 Task: Create a due date automation trigger when advanced on, on the wednesday before a card is due add fields with custom field "Resume" set to a number lower or equal to 1 and greater or equal to 10 at 11:00 AM.
Action: Mouse moved to (896, 141)
Screenshot: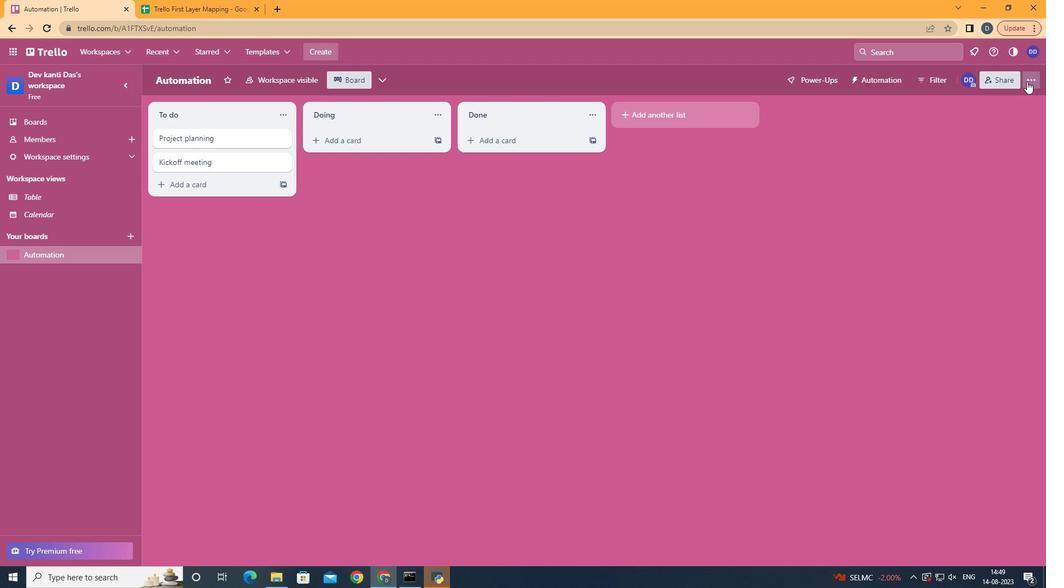 
Action: Mouse pressed left at (896, 141)
Screenshot: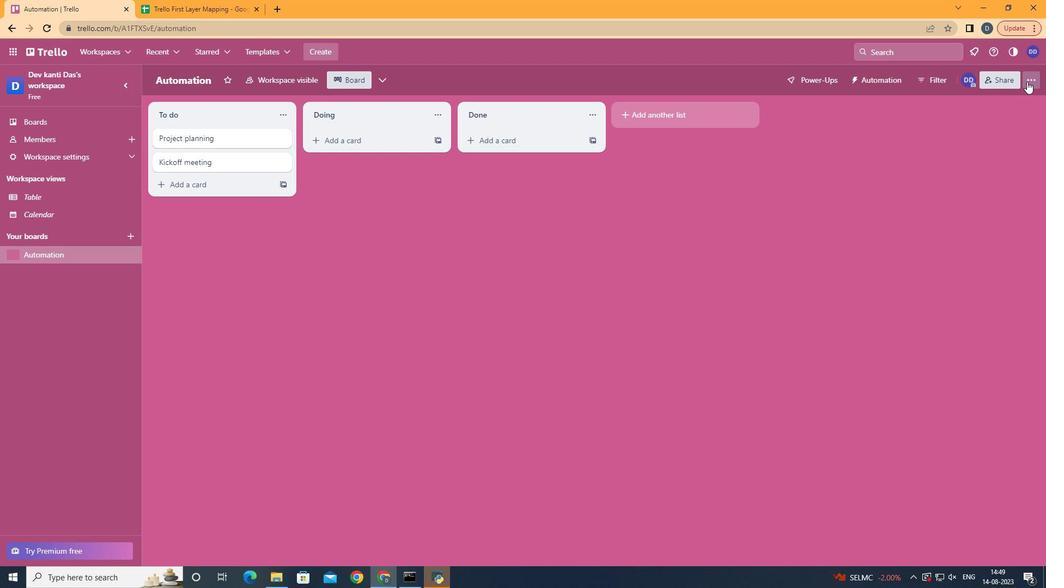 
Action: Mouse moved to (867, 254)
Screenshot: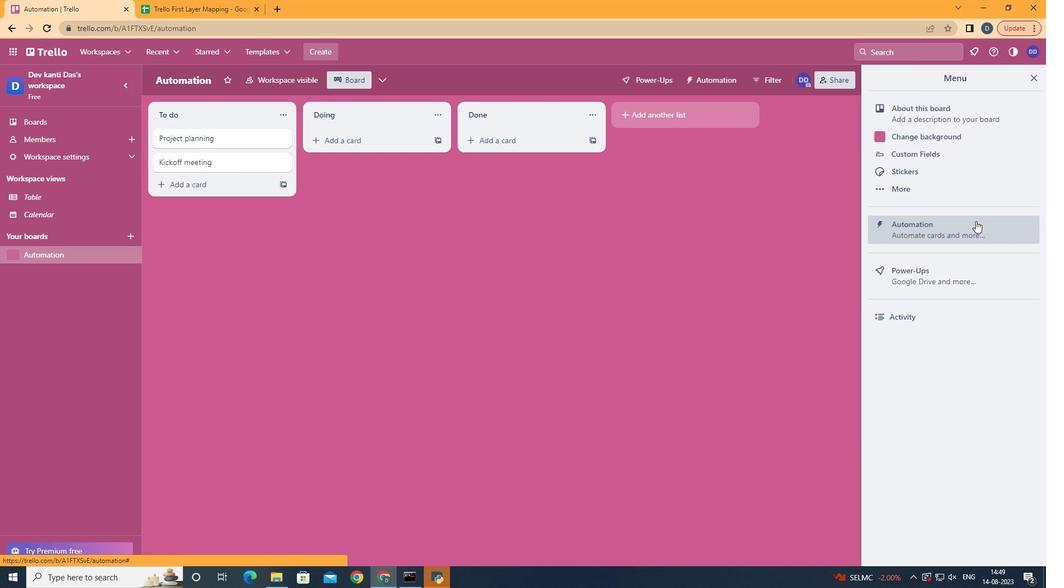 
Action: Mouse pressed left at (867, 254)
Screenshot: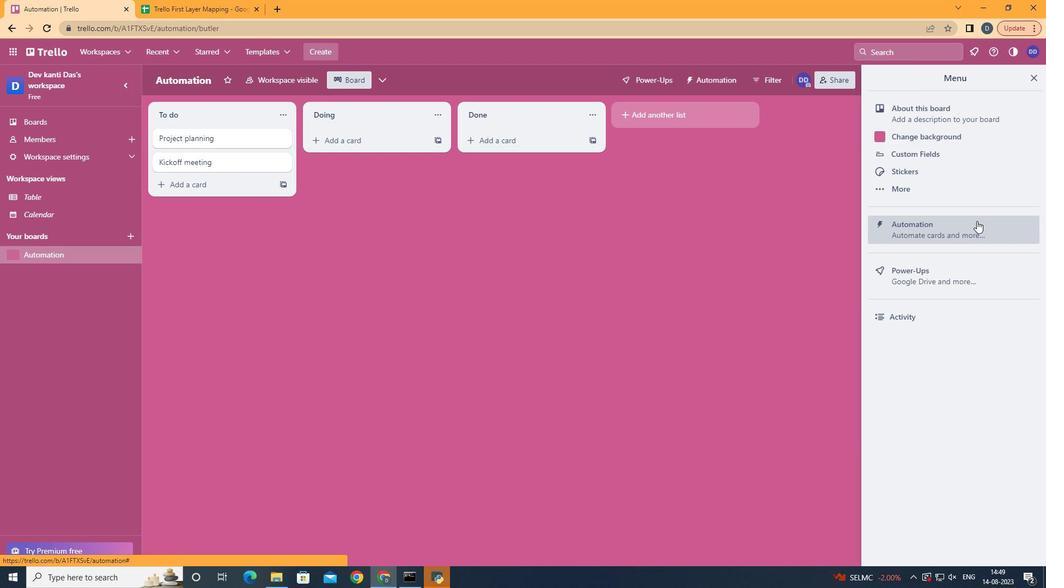 
Action: Mouse moved to (424, 254)
Screenshot: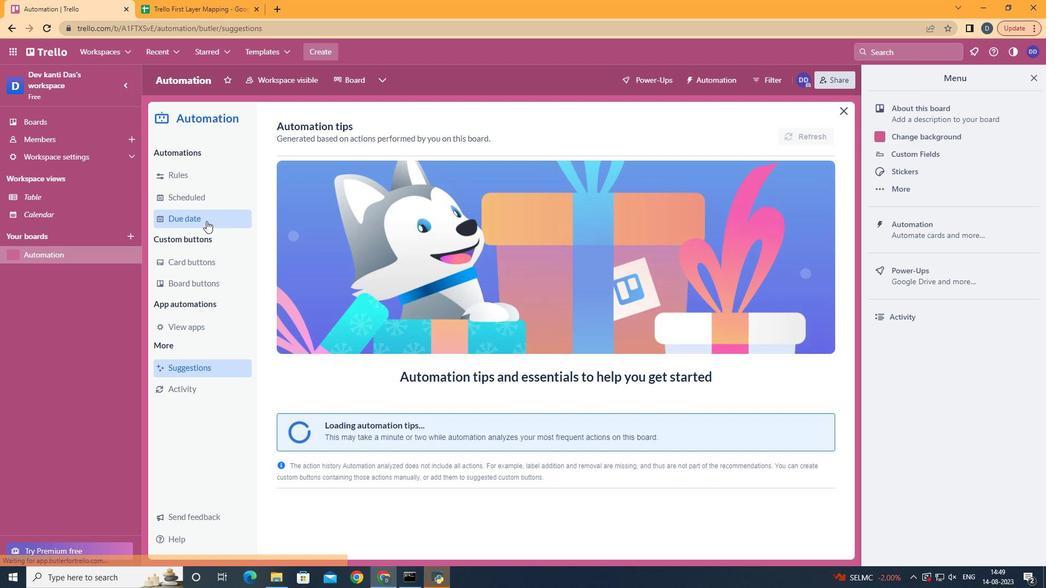 
Action: Mouse pressed left at (424, 254)
Screenshot: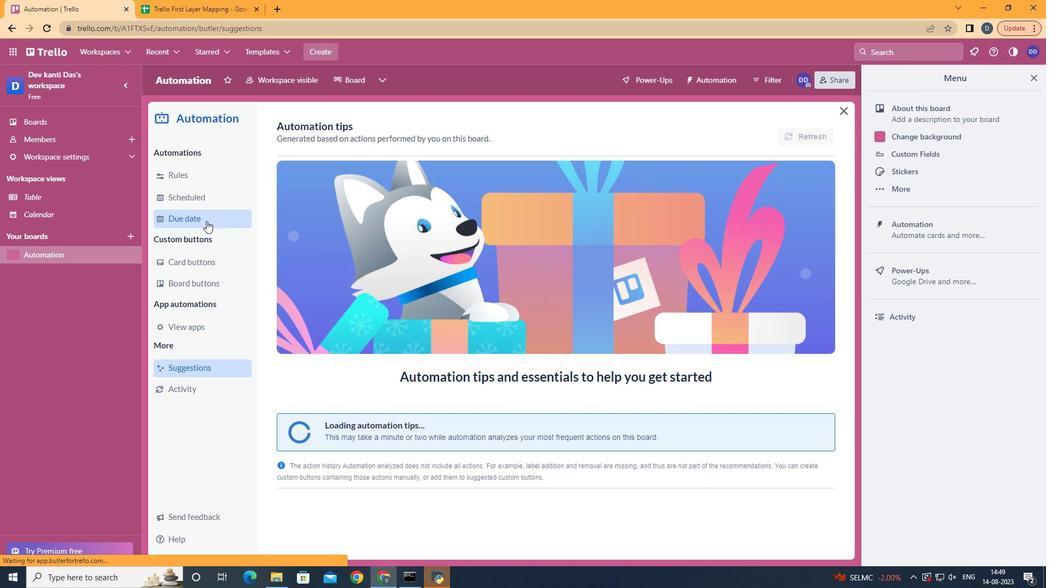 
Action: Mouse moved to (750, 178)
Screenshot: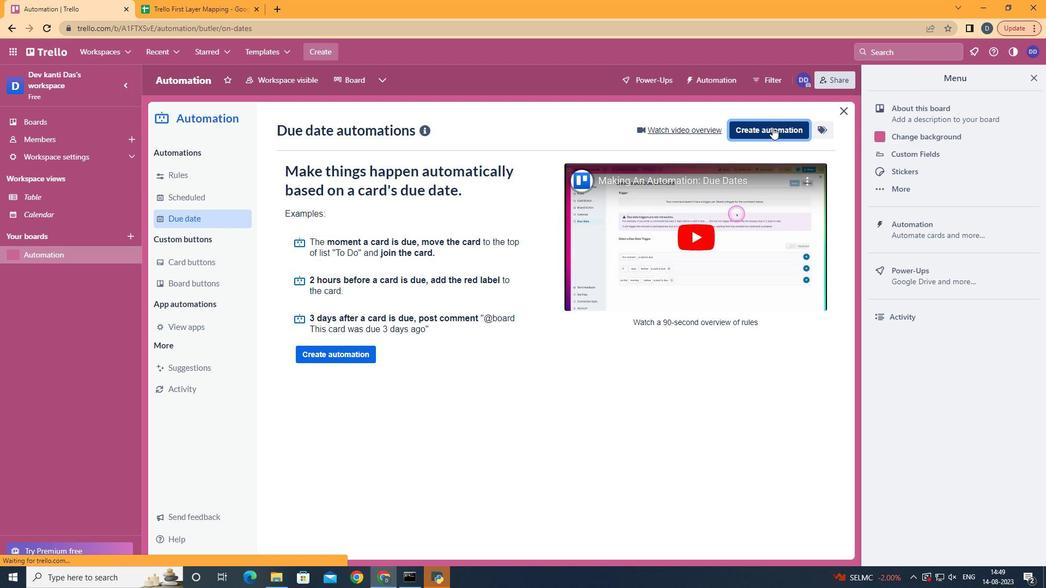 
Action: Mouse pressed left at (750, 178)
Screenshot: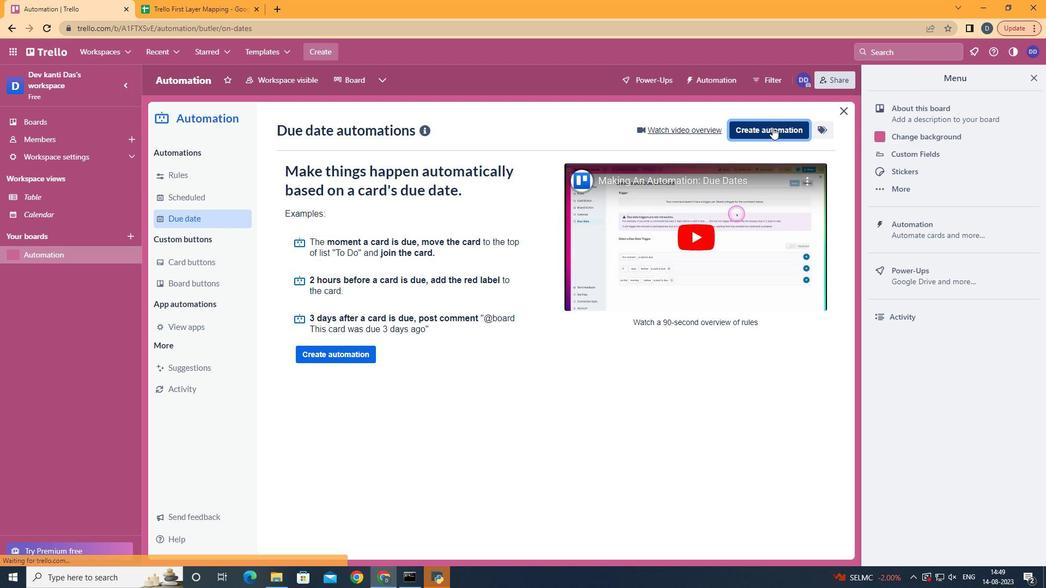 
Action: Mouse moved to (648, 260)
Screenshot: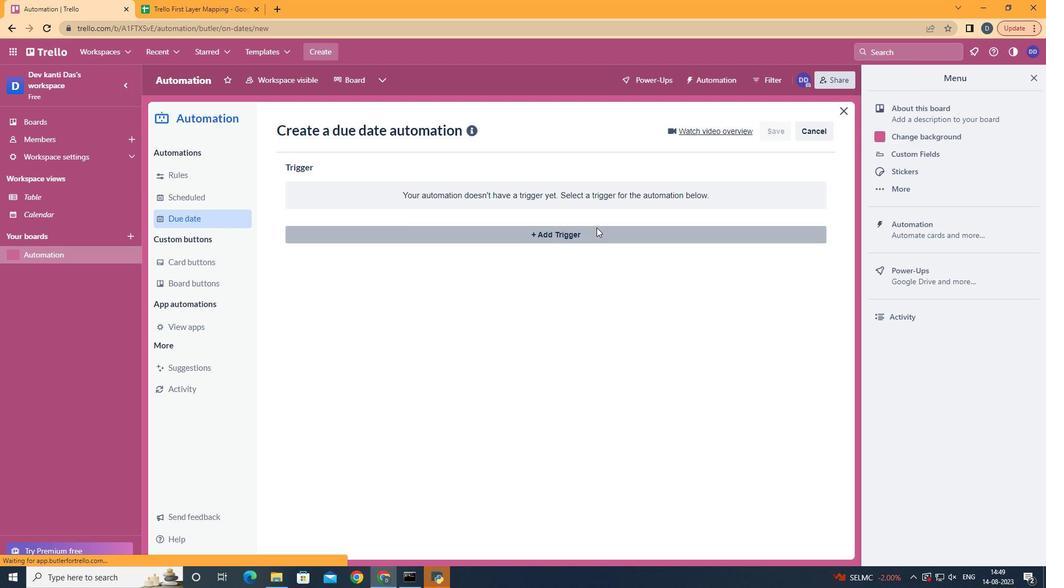 
Action: Mouse pressed left at (648, 260)
Screenshot: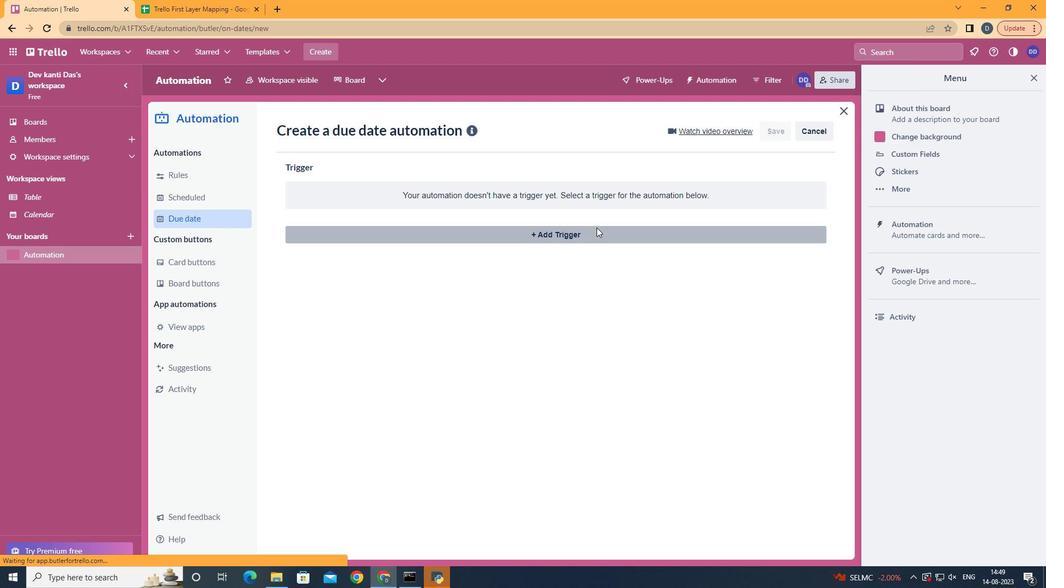 
Action: Mouse moved to (495, 430)
Screenshot: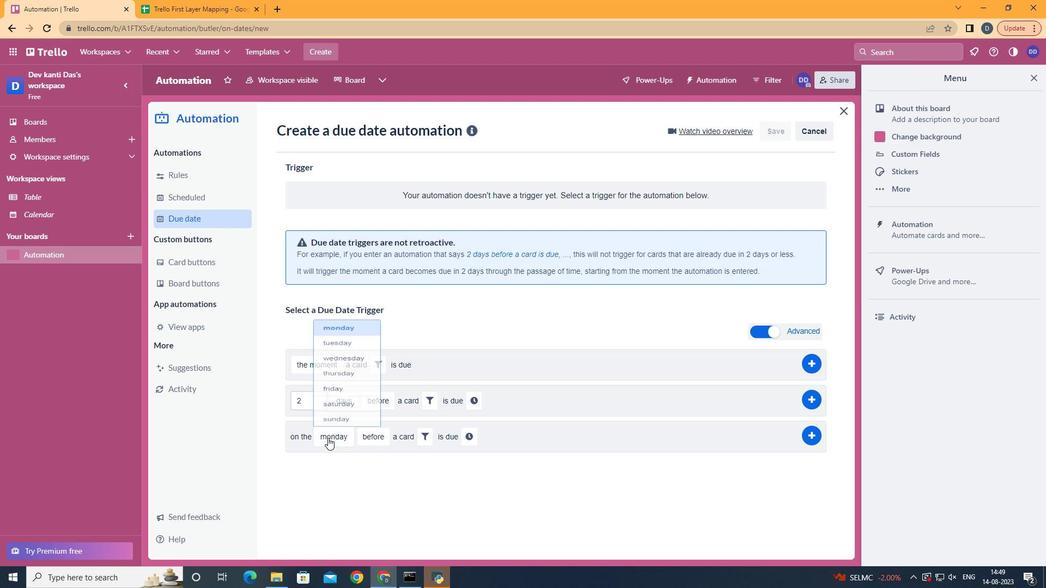 
Action: Mouse pressed left at (495, 430)
Screenshot: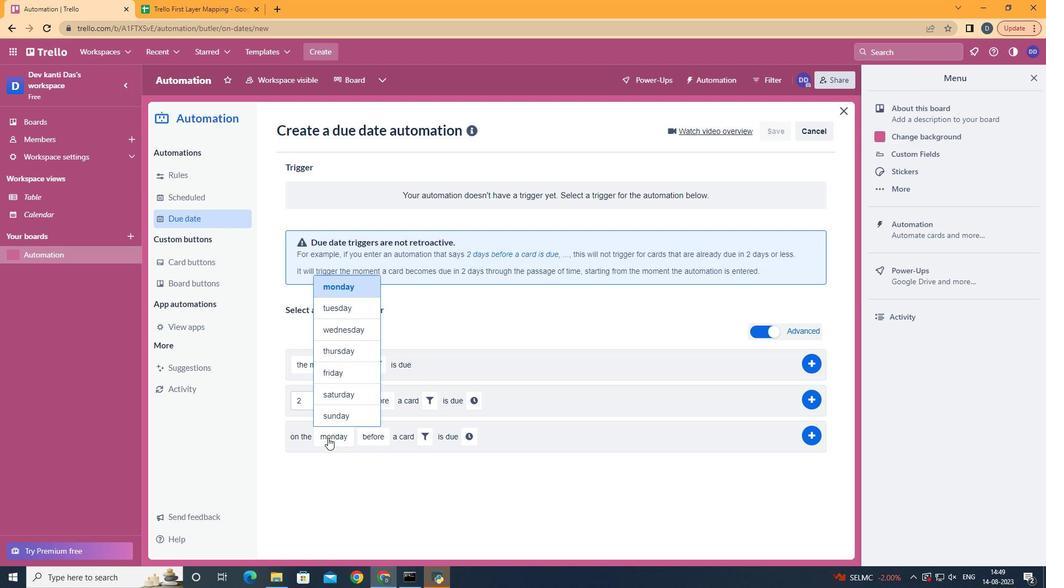 
Action: Mouse moved to (504, 339)
Screenshot: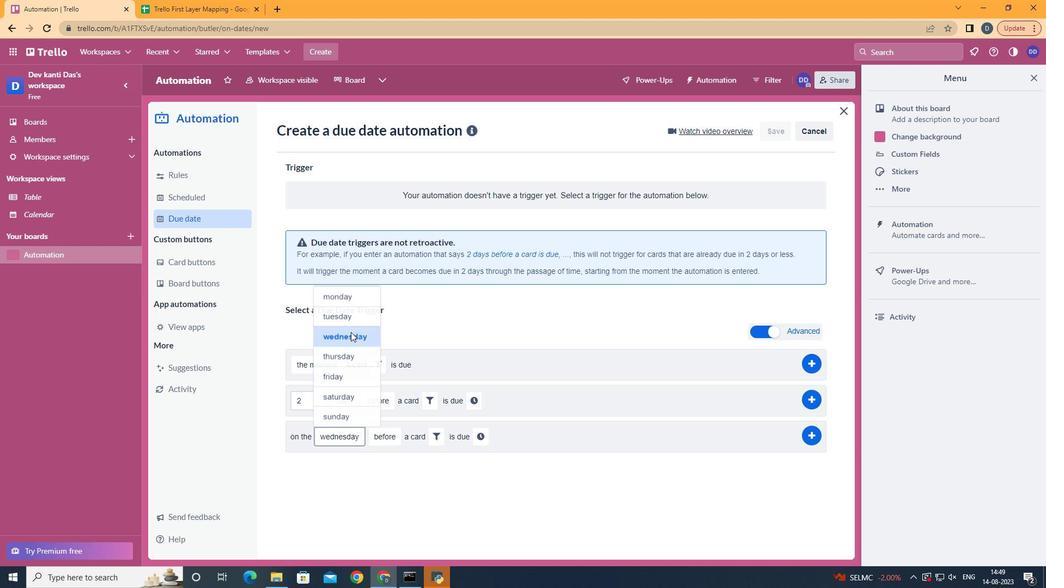
Action: Mouse pressed left at (504, 339)
Screenshot: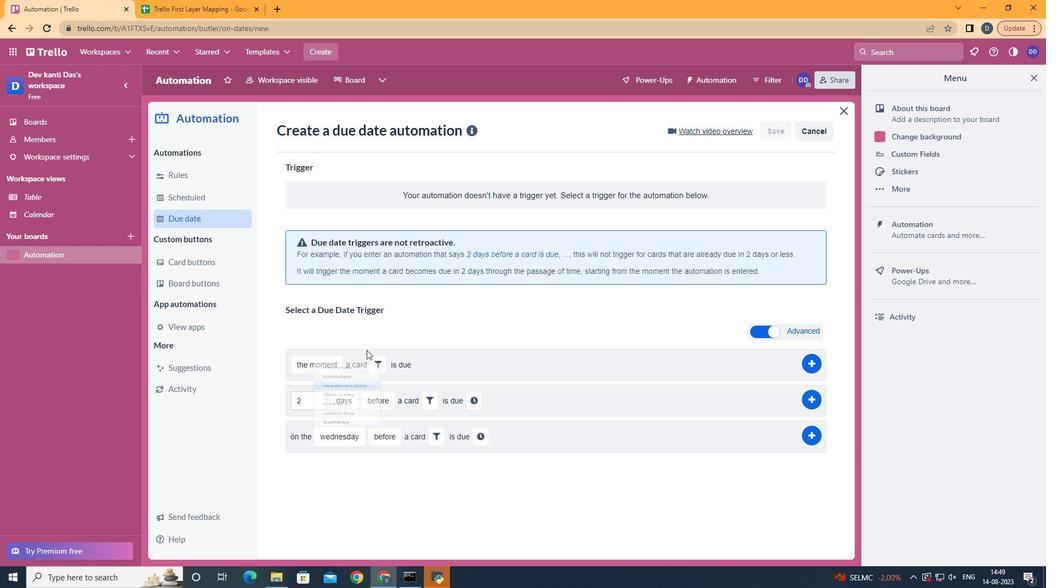 
Action: Mouse moved to (561, 425)
Screenshot: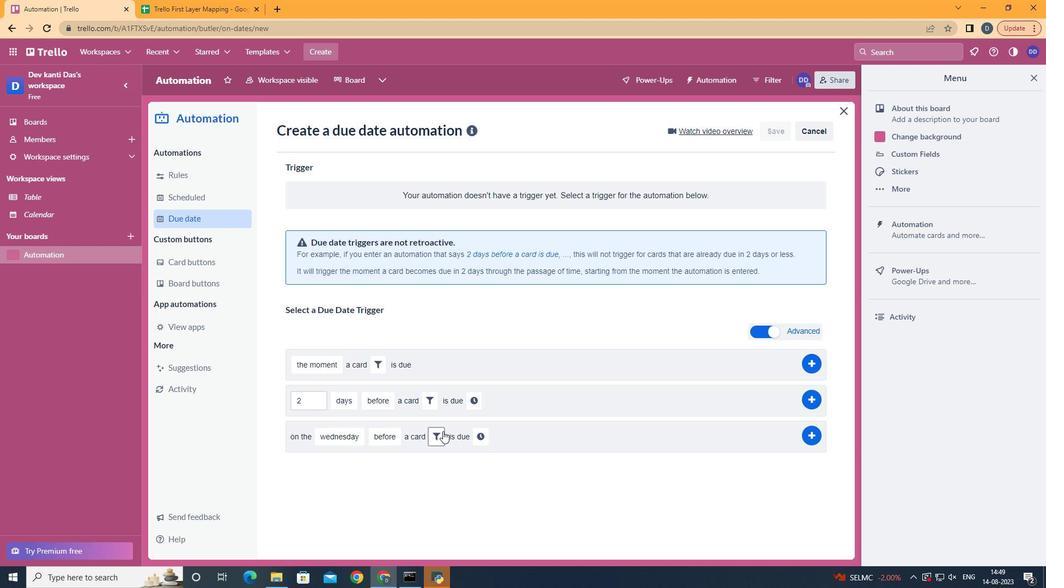 
Action: Mouse pressed left at (561, 425)
Screenshot: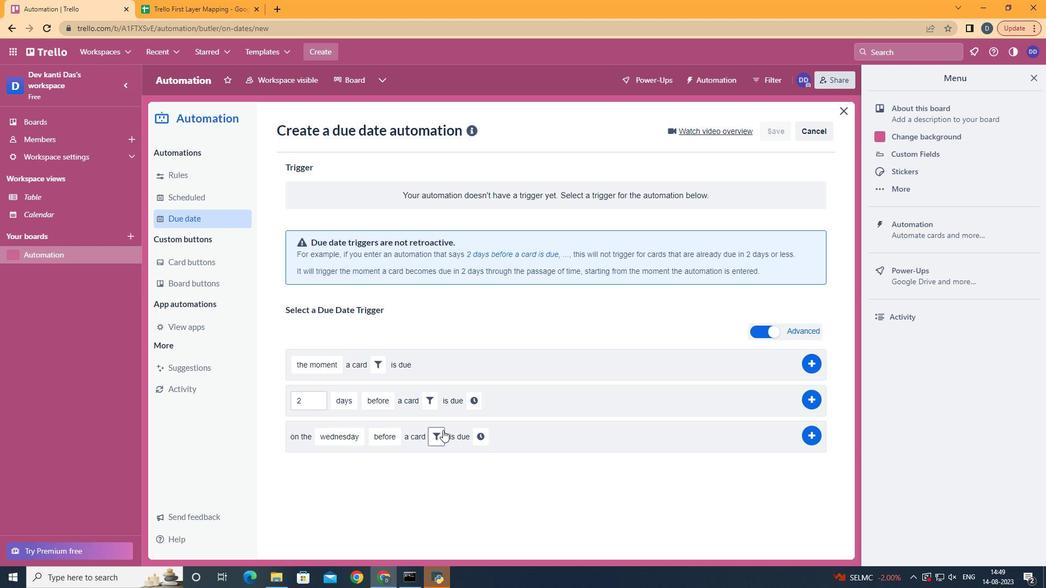 
Action: Mouse moved to (657, 462)
Screenshot: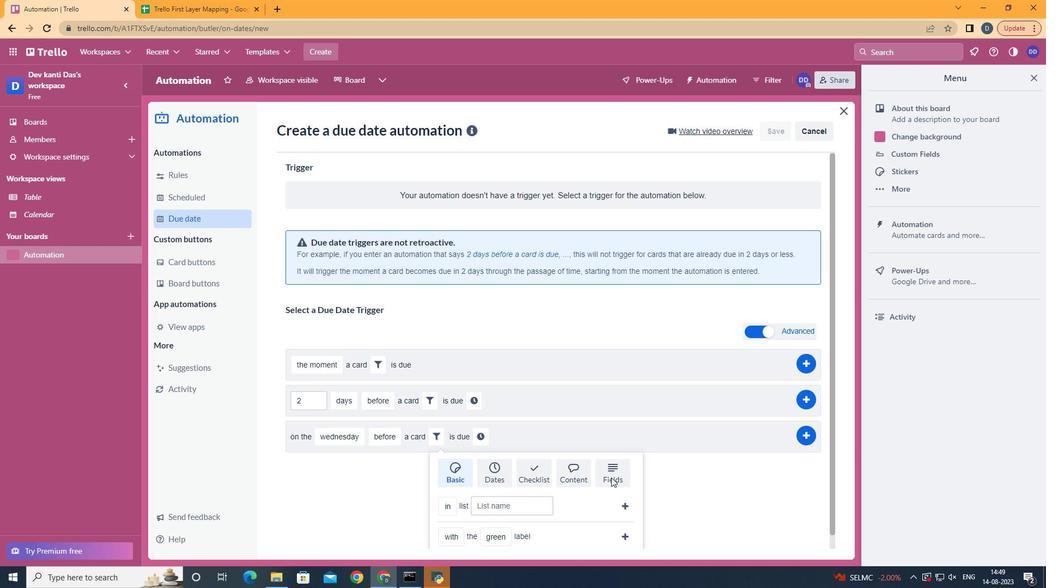 
Action: Mouse pressed left at (657, 462)
Screenshot: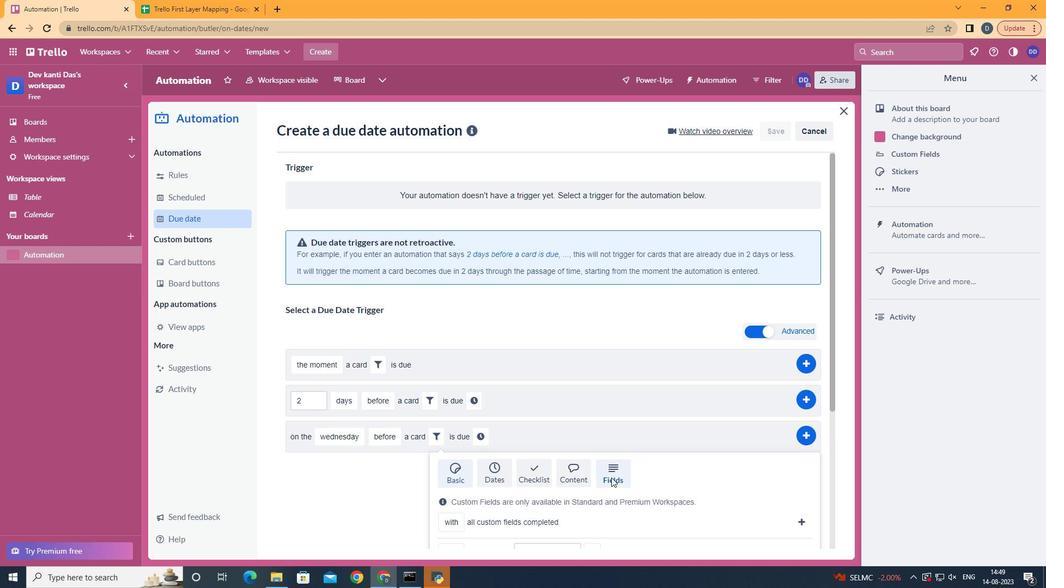 
Action: Mouse scrolled (657, 462) with delta (0, 0)
Screenshot: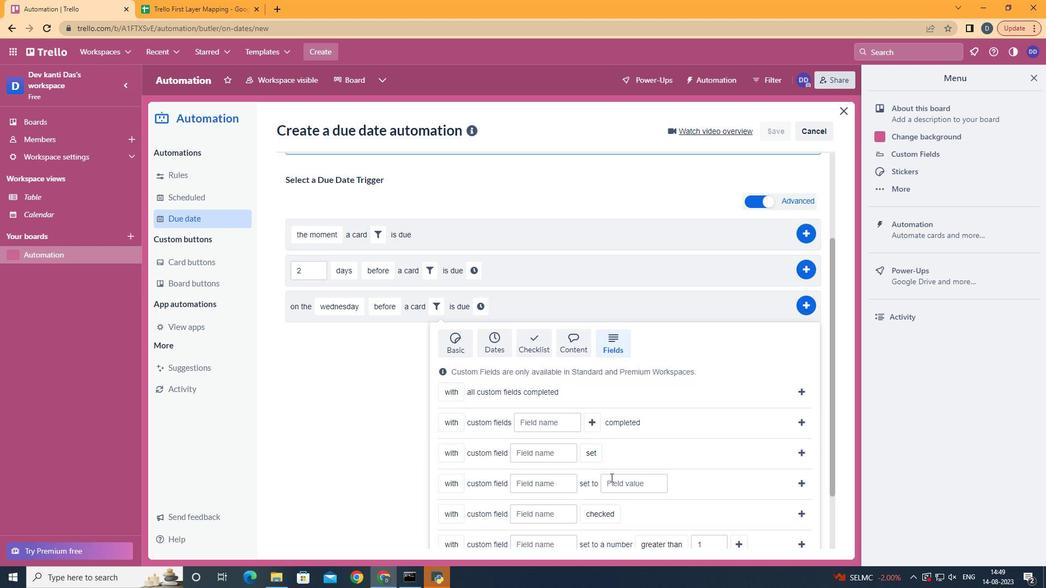 
Action: Mouse scrolled (657, 462) with delta (0, 0)
Screenshot: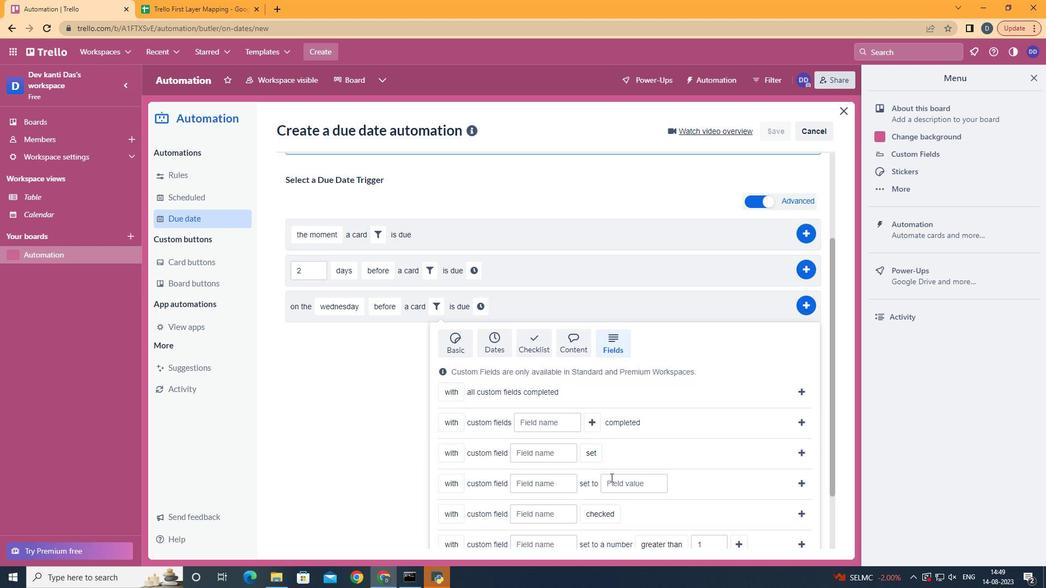 
Action: Mouse scrolled (657, 462) with delta (0, 0)
Screenshot: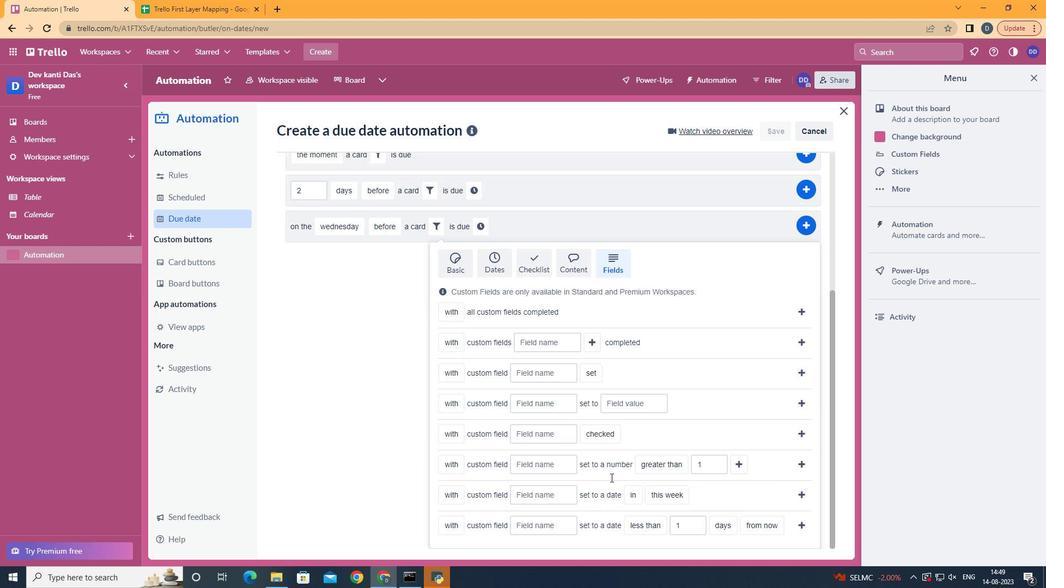 
Action: Mouse scrolled (657, 462) with delta (0, 0)
Screenshot: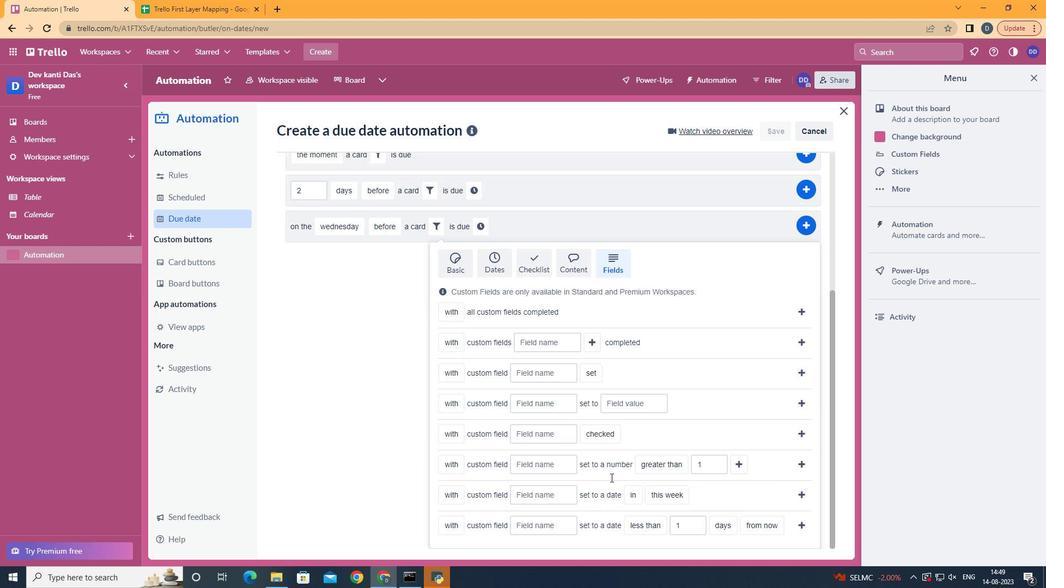 
Action: Mouse scrolled (657, 462) with delta (0, 0)
Screenshot: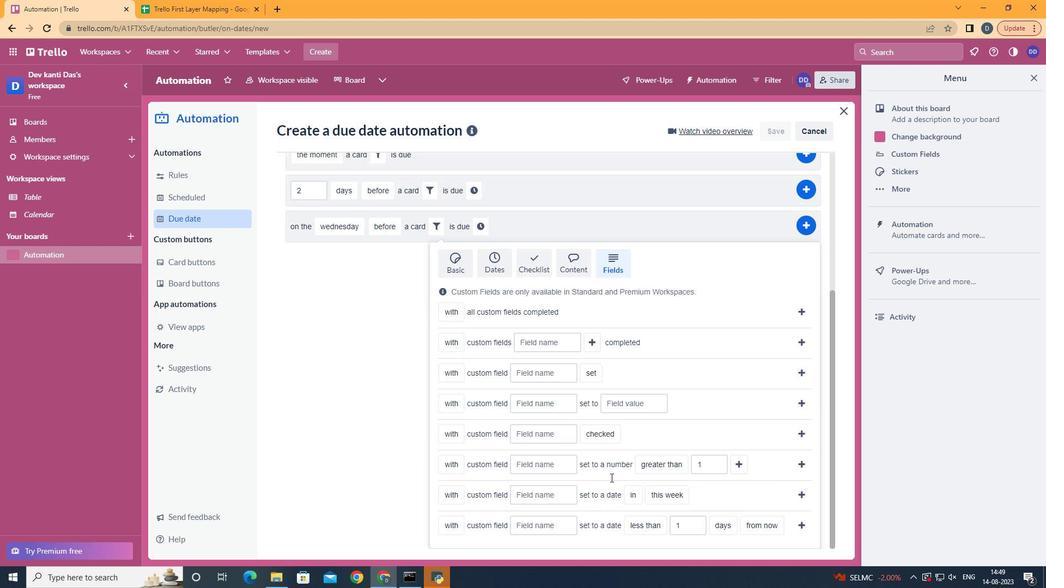 
Action: Mouse moved to (657, 462)
Screenshot: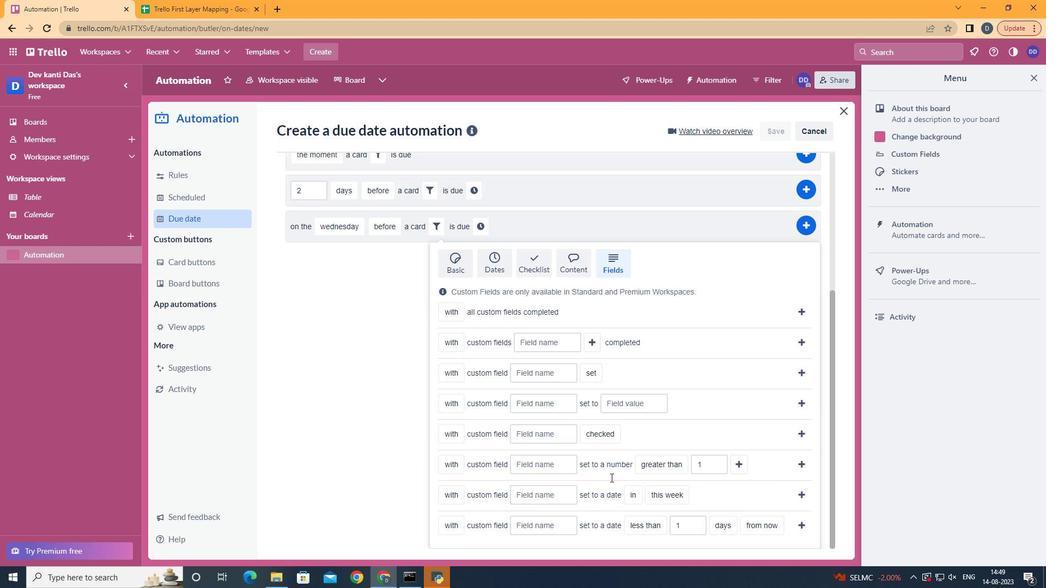 
Action: Mouse scrolled (657, 462) with delta (0, 0)
Screenshot: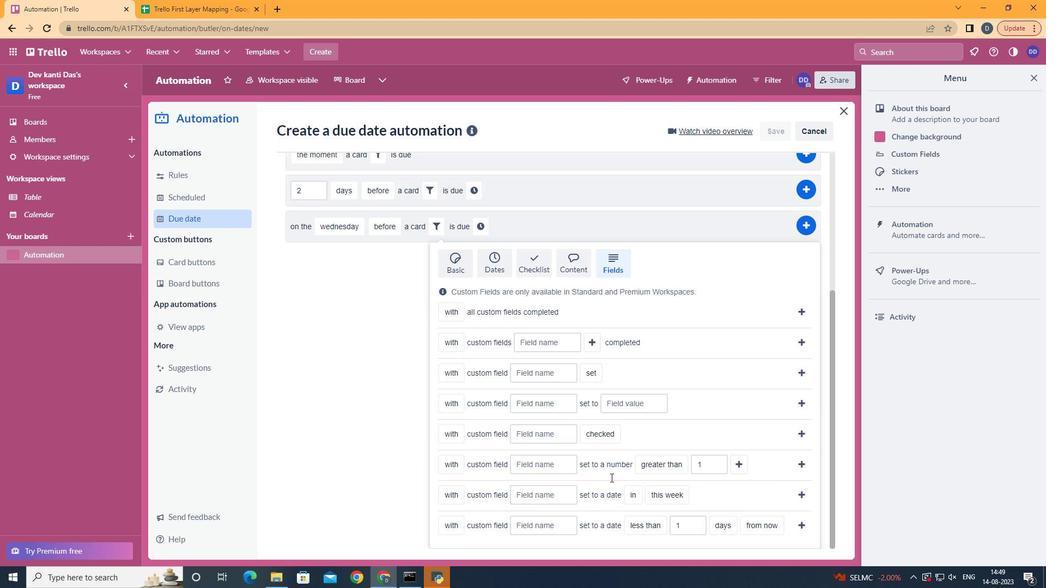 
Action: Mouse moved to (612, 448)
Screenshot: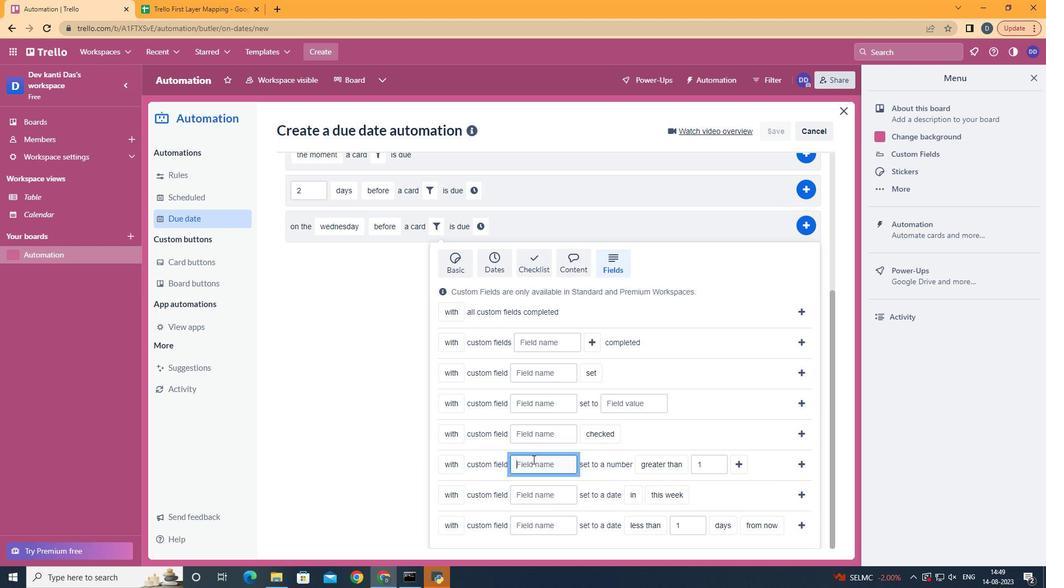 
Action: Mouse pressed left at (612, 448)
Screenshot: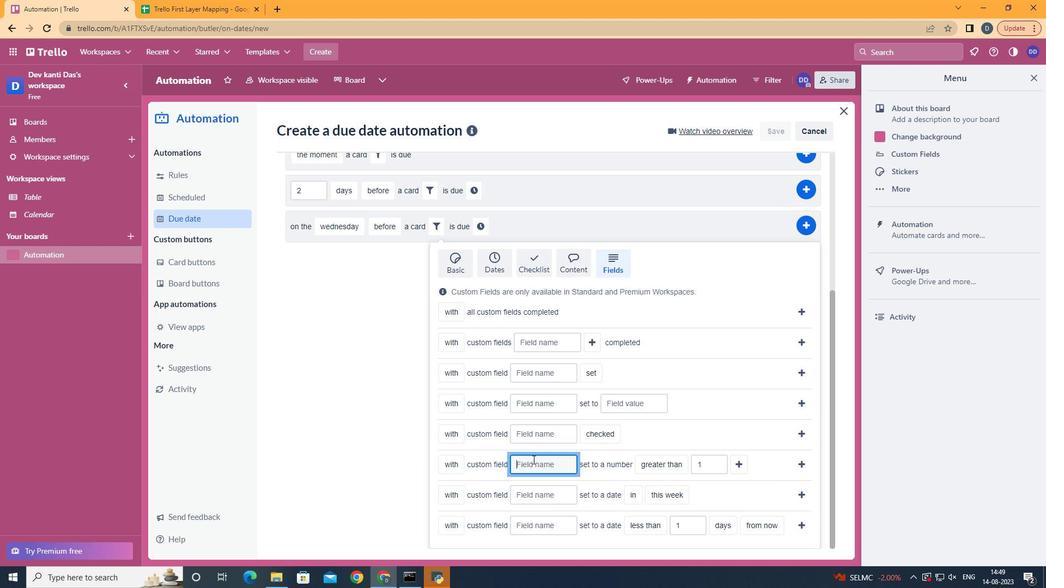 
Action: Mouse moved to (606, 449)
Screenshot: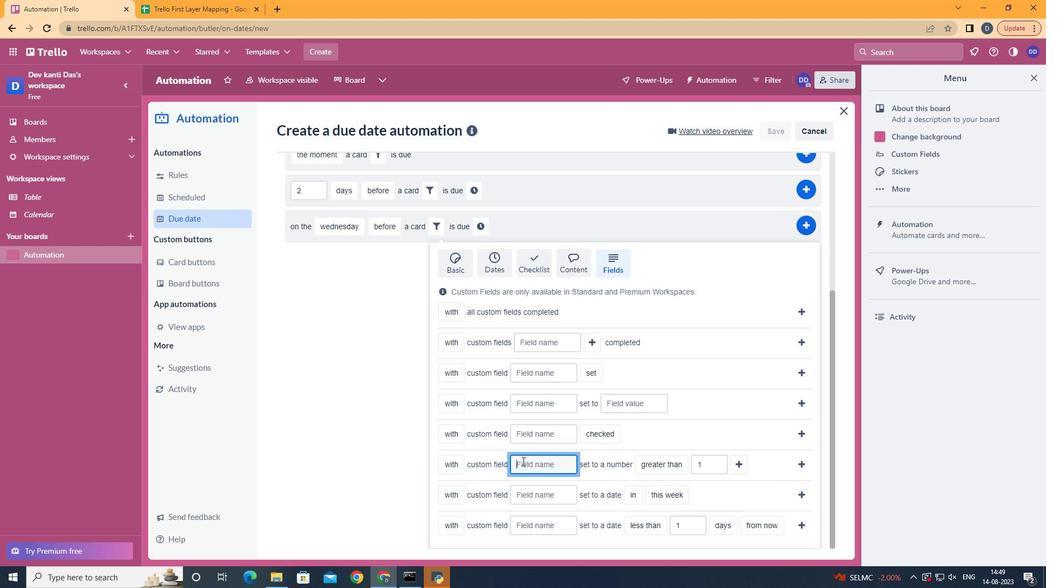 
Action: Key pressed <Key.shift>Resume
Screenshot: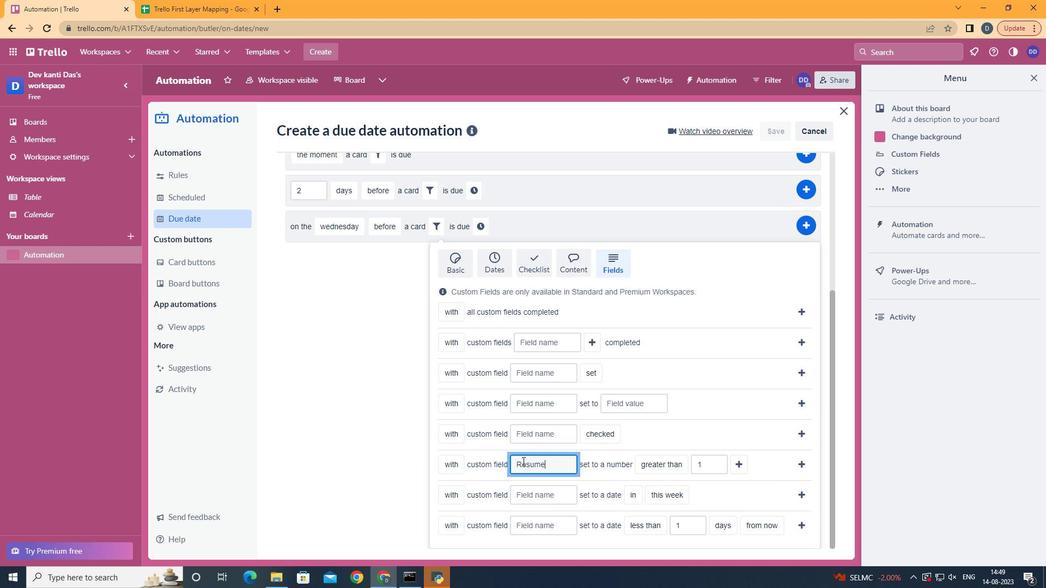 
Action: Mouse moved to (695, 447)
Screenshot: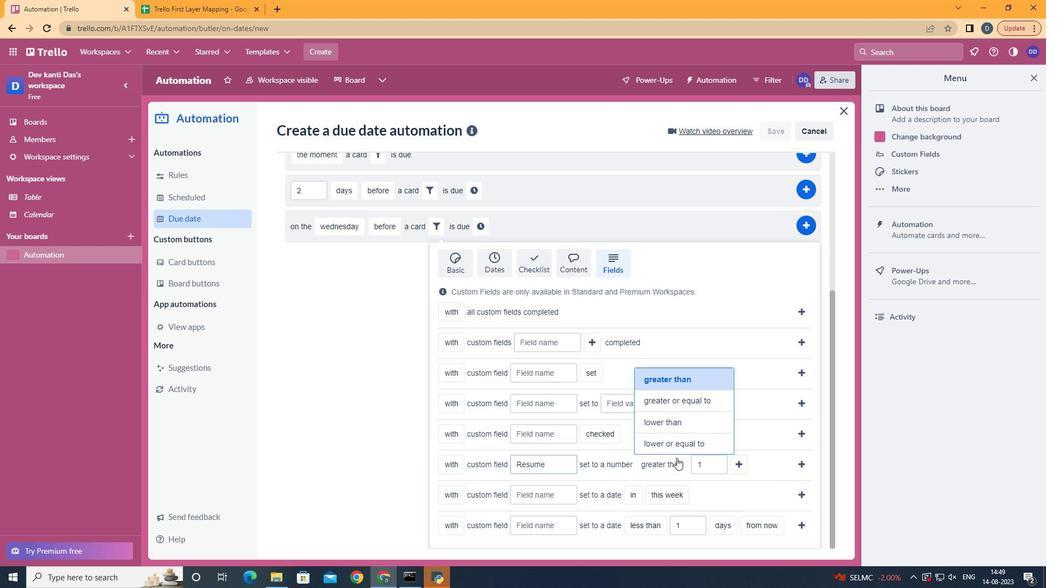 
Action: Mouse pressed left at (695, 447)
Screenshot: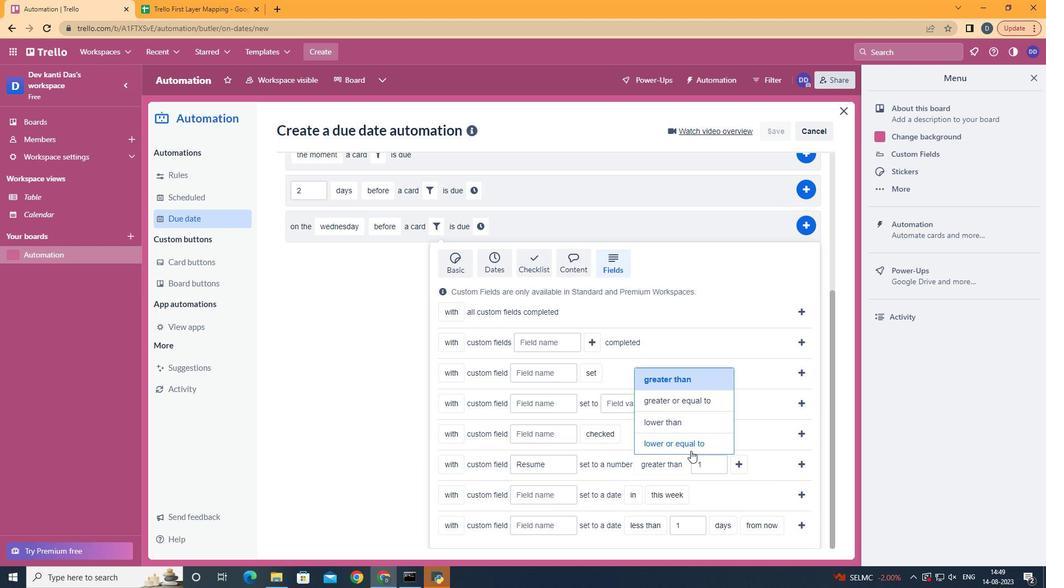 
Action: Mouse moved to (703, 436)
Screenshot: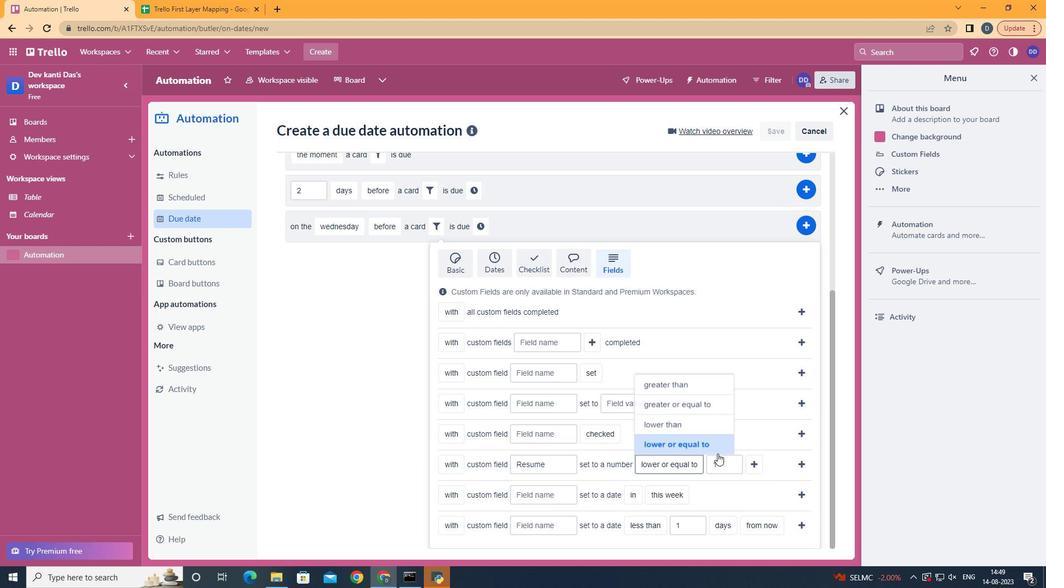 
Action: Mouse pressed left at (703, 436)
Screenshot: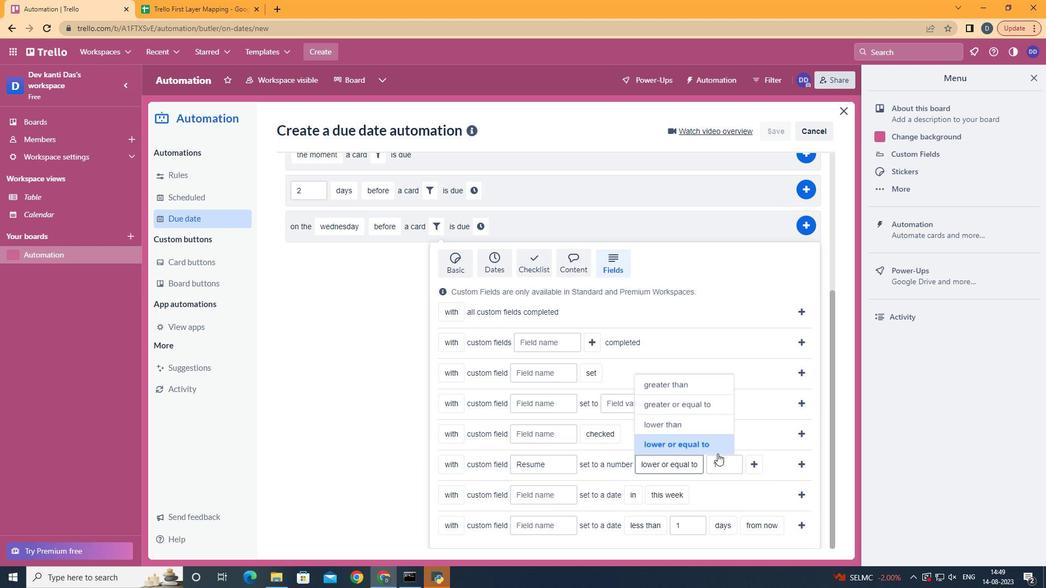 
Action: Mouse moved to (739, 450)
Screenshot: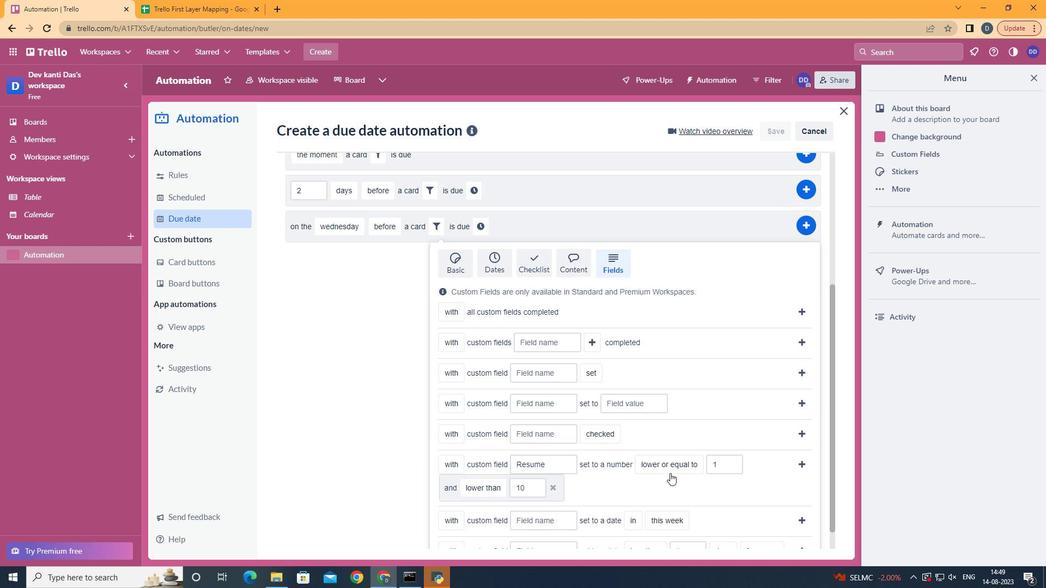 
Action: Mouse pressed left at (739, 450)
Screenshot: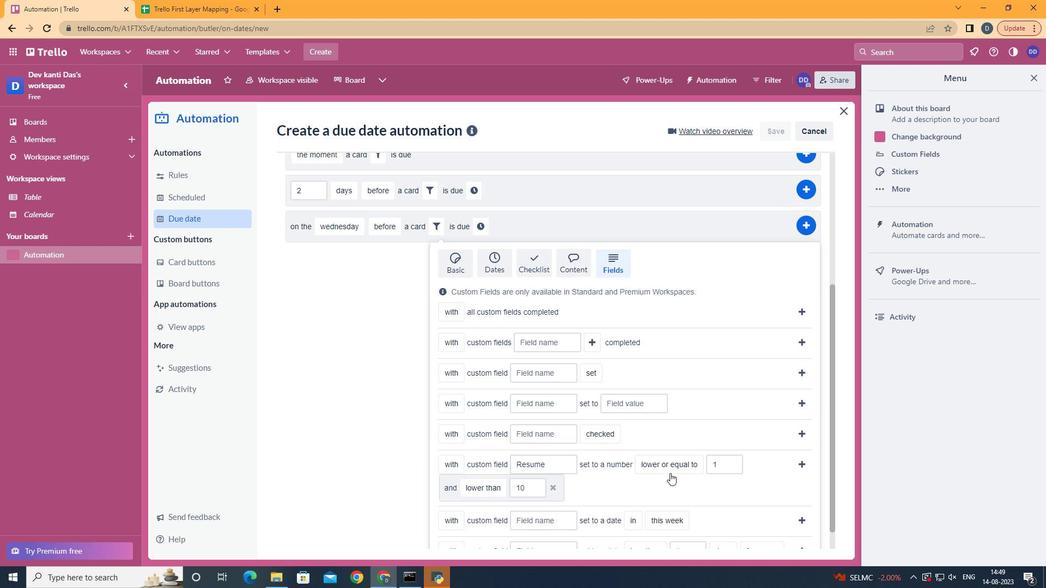 
Action: Mouse moved to (590, 452)
Screenshot: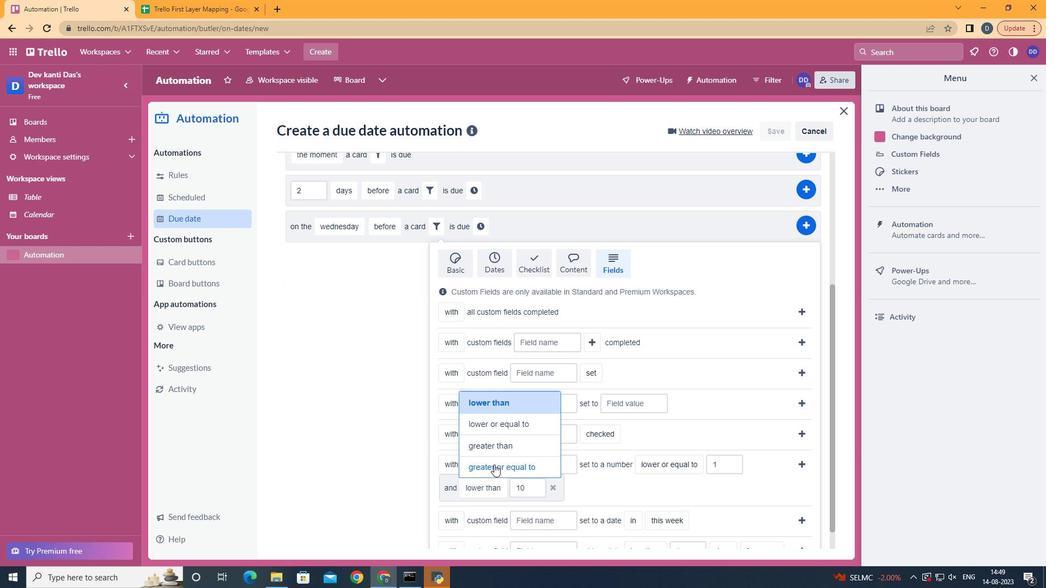 
Action: Mouse pressed left at (590, 452)
Screenshot: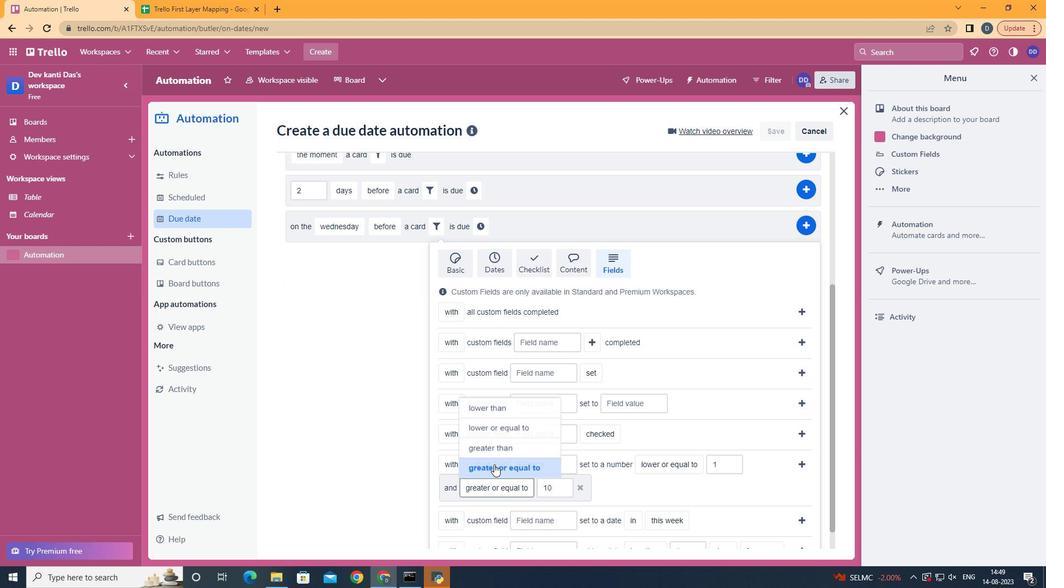 
Action: Mouse moved to (769, 448)
Screenshot: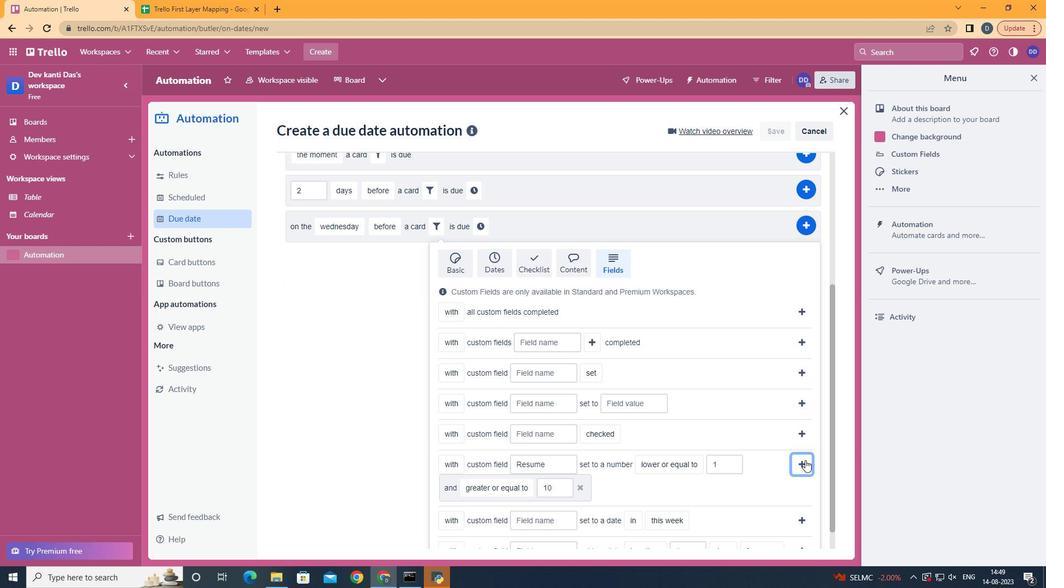 
Action: Mouse pressed left at (769, 448)
Screenshot: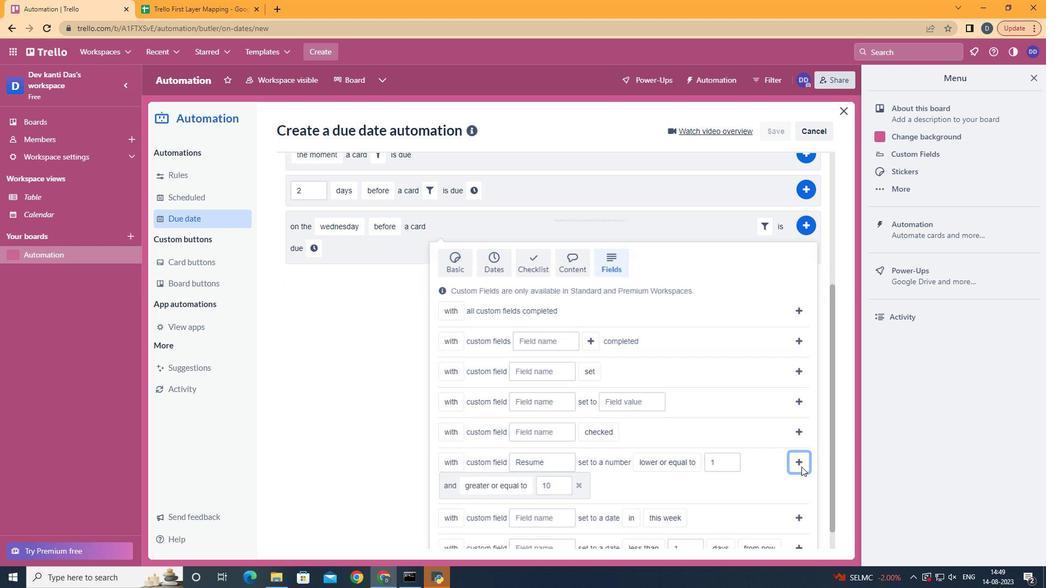 
Action: Mouse moved to (489, 445)
Screenshot: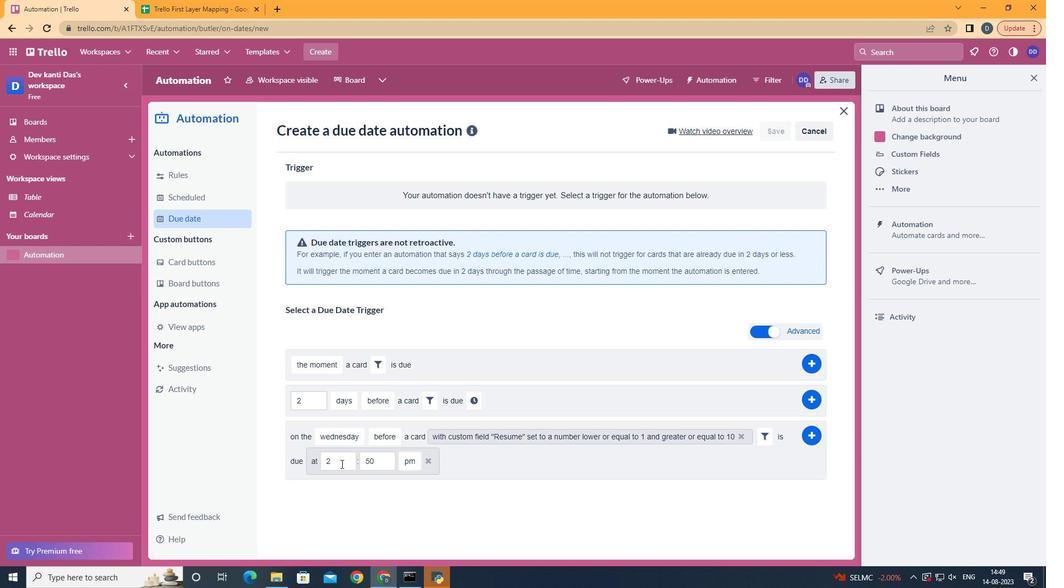 
Action: Mouse pressed left at (489, 445)
Screenshot: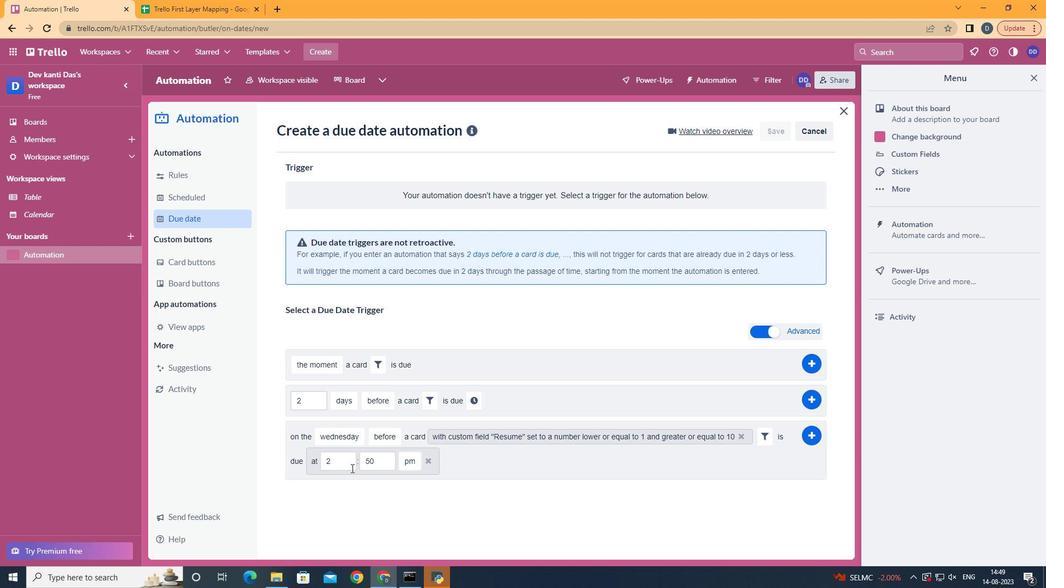 
Action: Mouse moved to (504, 451)
Screenshot: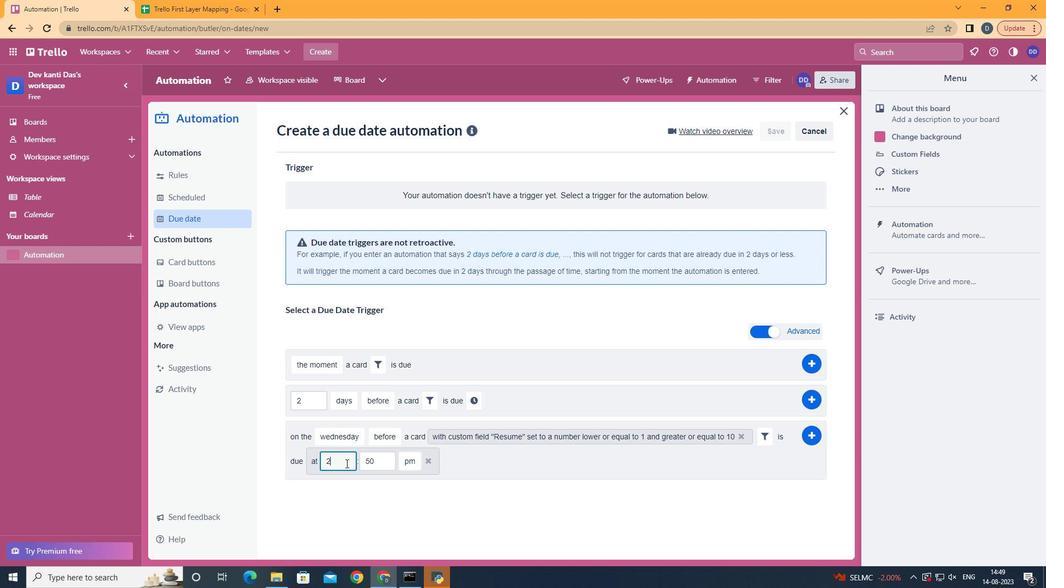 
Action: Mouse pressed left at (504, 451)
Screenshot: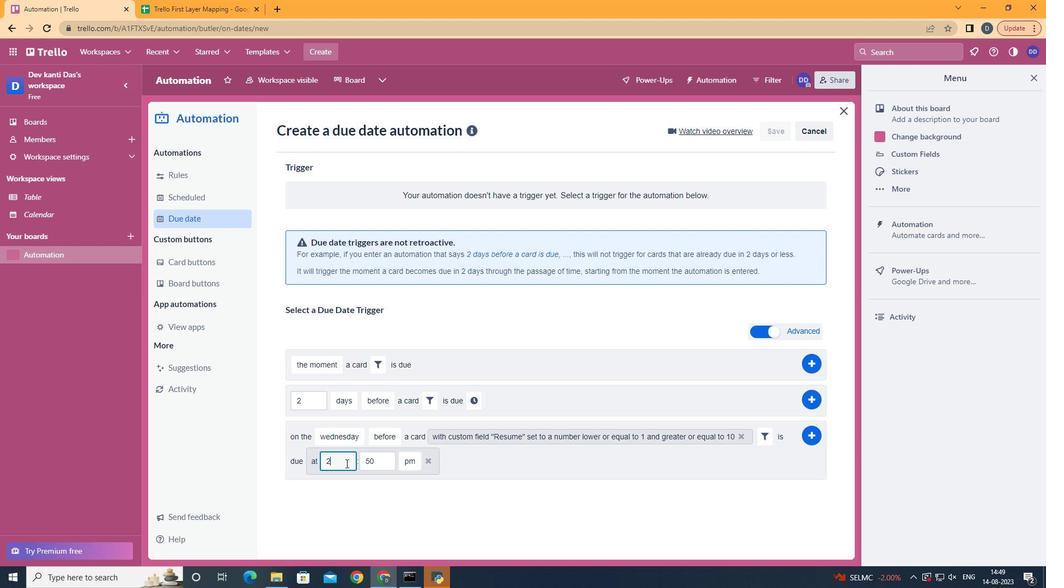 
Action: Mouse moved to (502, 451)
Screenshot: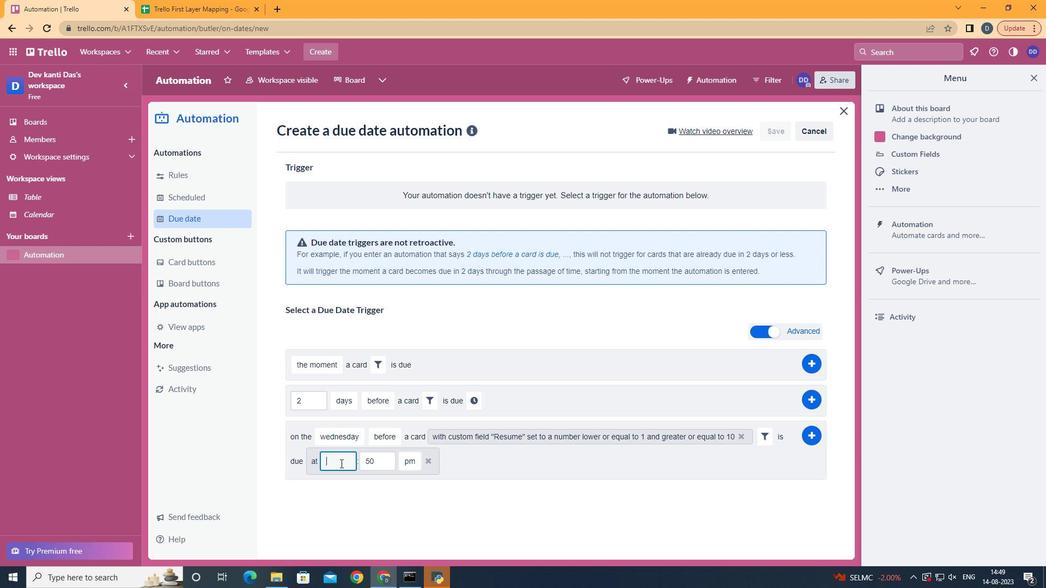 
Action: Key pressed <Key.backspace>11
Screenshot: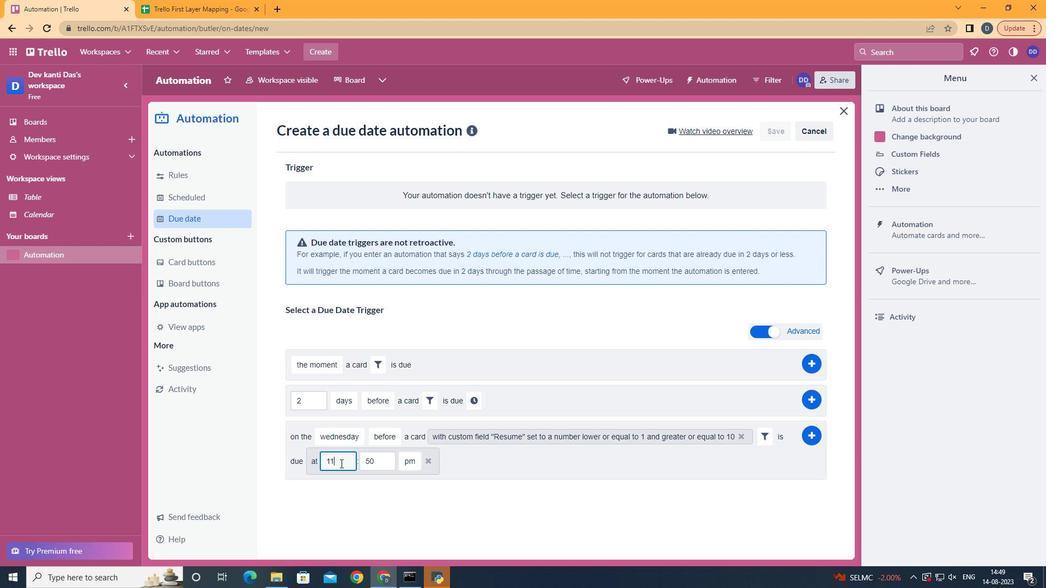 
Action: Mouse moved to (528, 442)
Screenshot: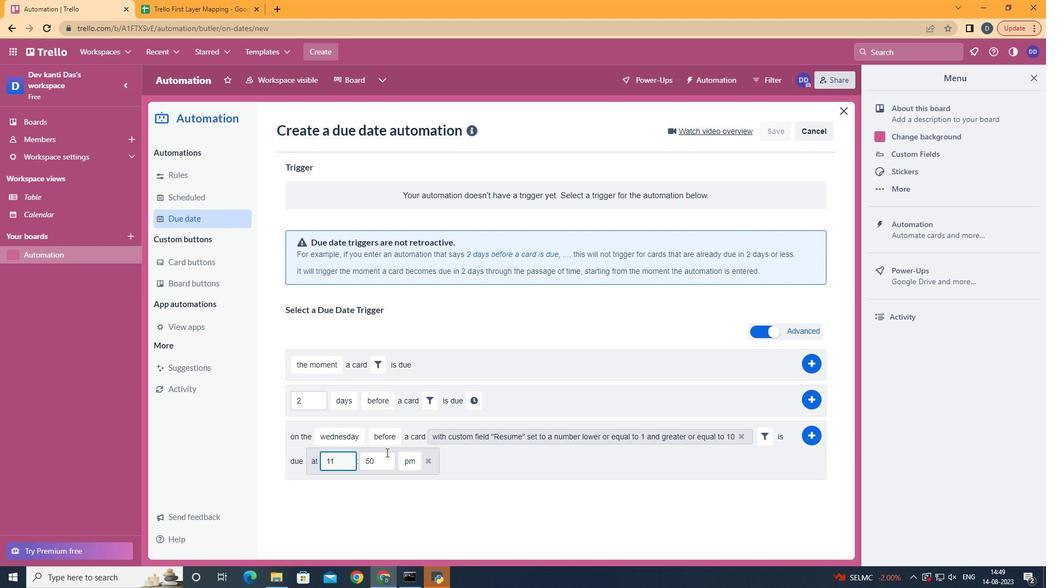 
Action: Mouse pressed left at (528, 442)
Screenshot: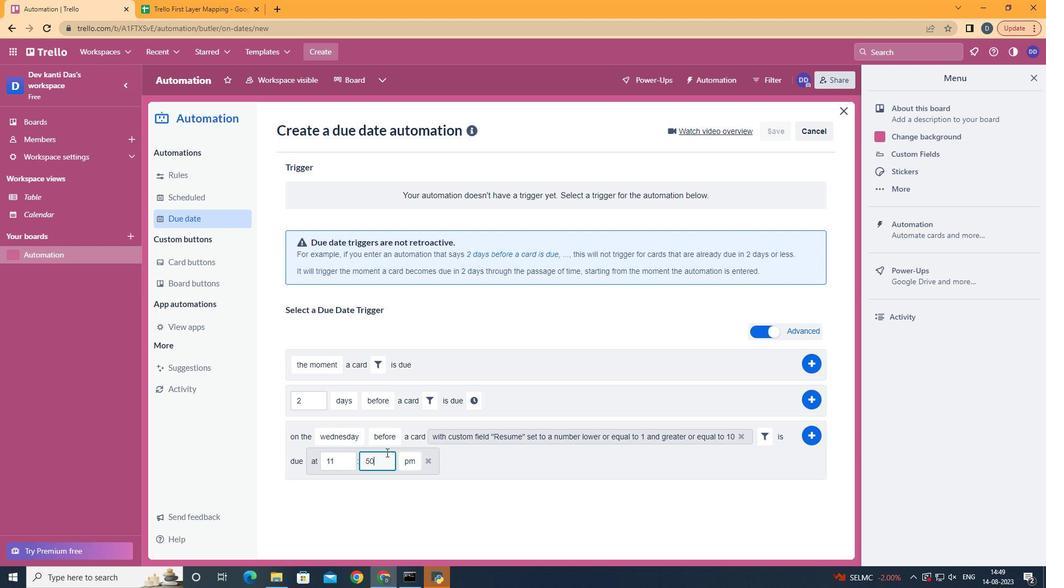 
Action: Key pressed <Key.backspace><Key.backspace>00
Screenshot: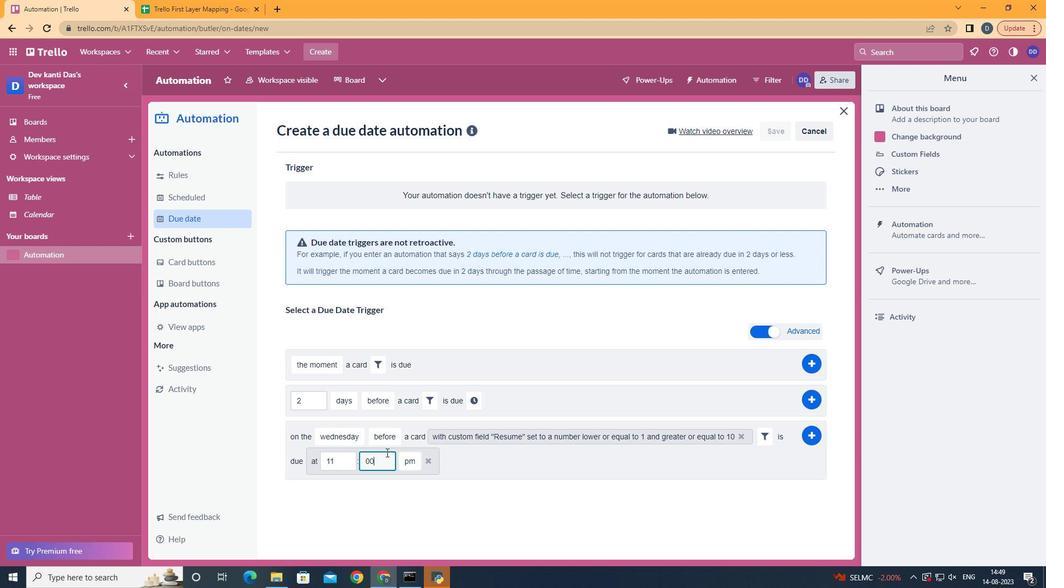
Action: Mouse moved to (542, 465)
Screenshot: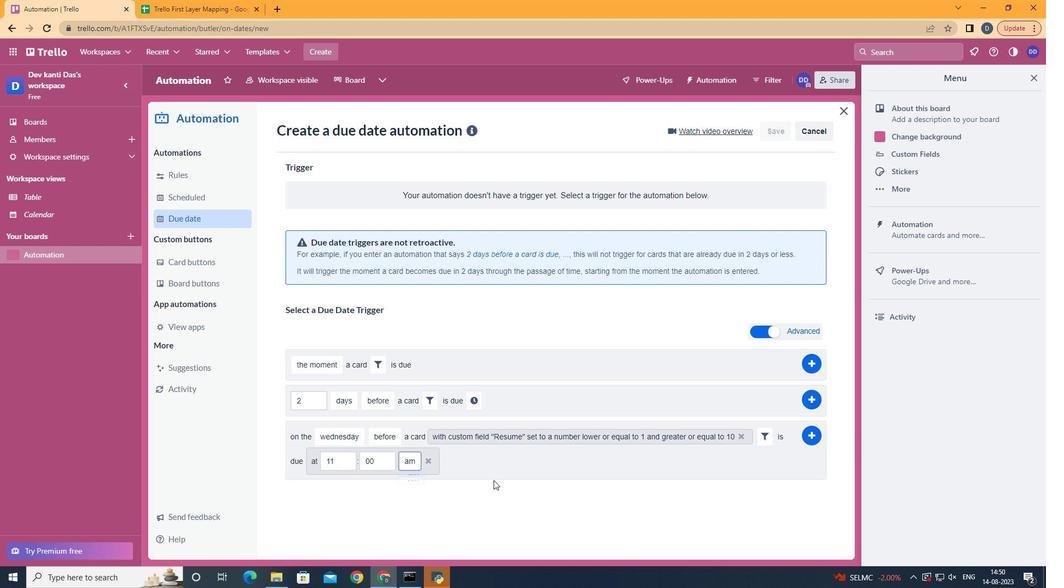 
Action: Mouse pressed left at (542, 465)
Screenshot: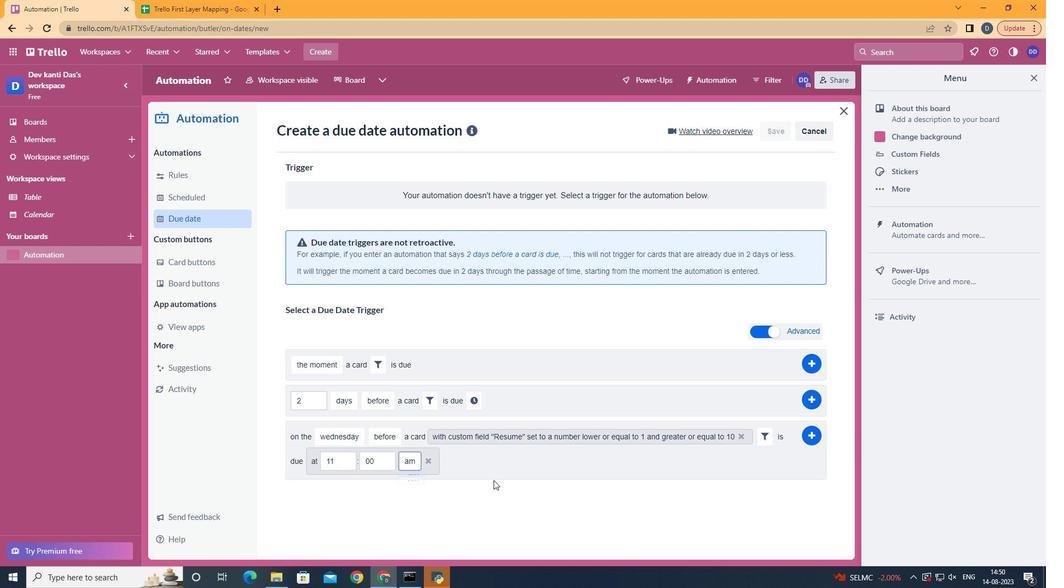 
Action: Mouse moved to (778, 429)
Screenshot: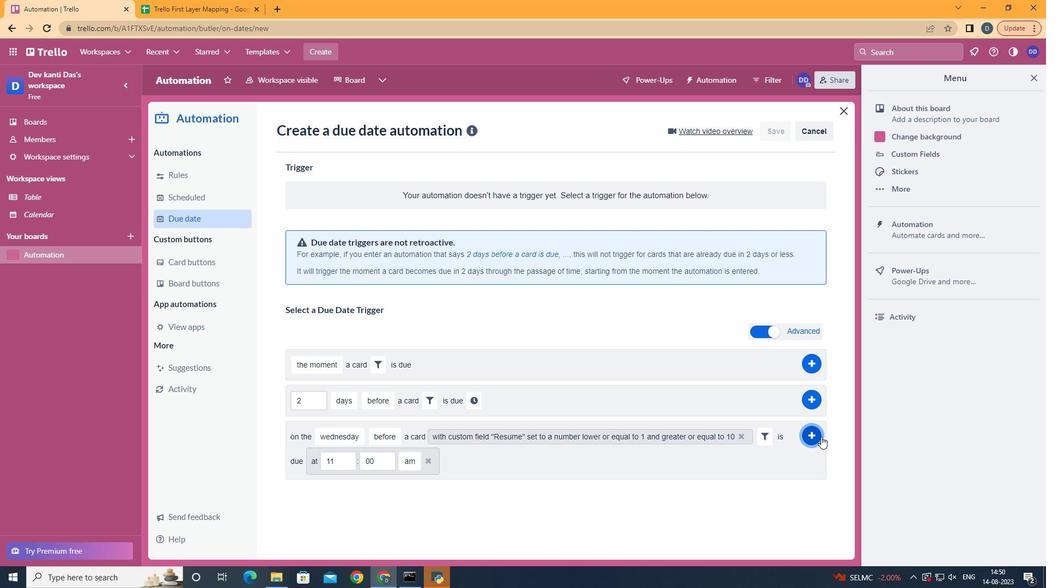 
Action: Mouse pressed left at (778, 429)
Screenshot: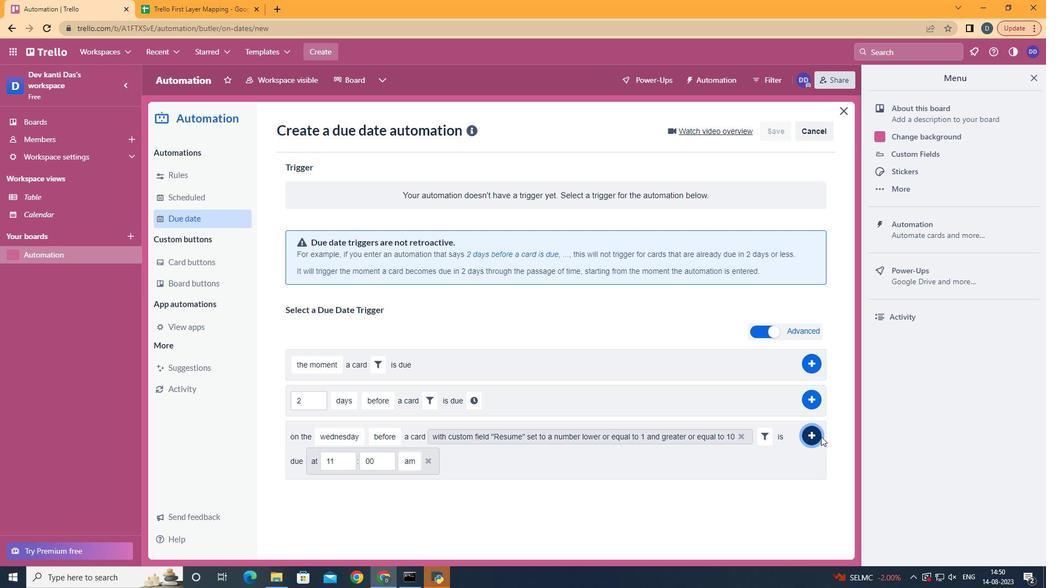 
